 Task: Add the task  Create a new online platform for online therapy sessions to the section Epic Expedition in the project ArcticTech and add a Due Date to the respective task as 2024/02/05
Action: Mouse moved to (619, 423)
Screenshot: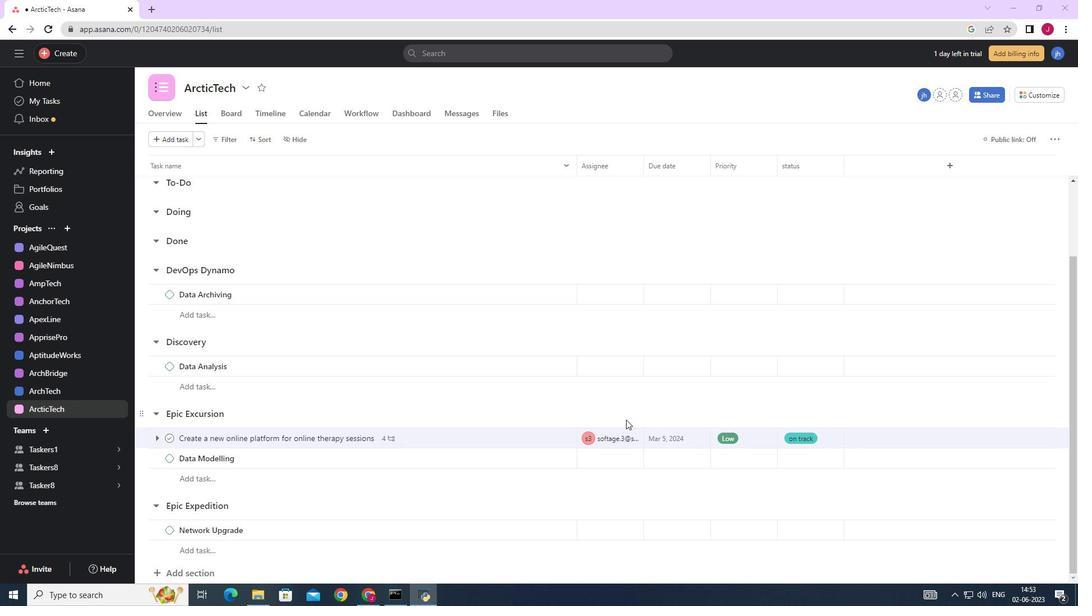 
Action: Mouse scrolled (619, 422) with delta (0, 0)
Screenshot: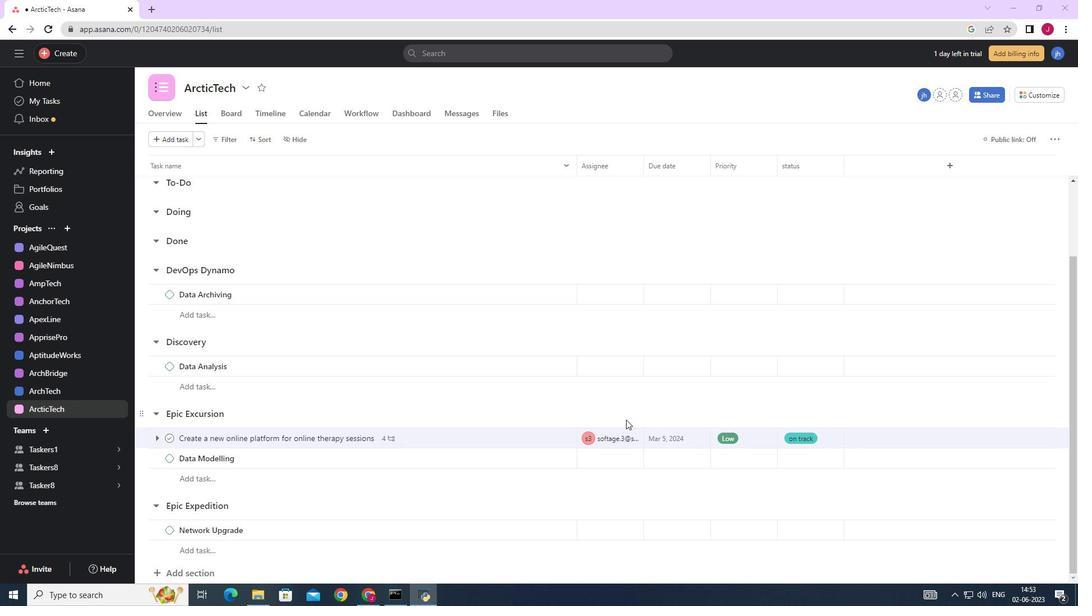 
Action: Mouse moved to (618, 423)
Screenshot: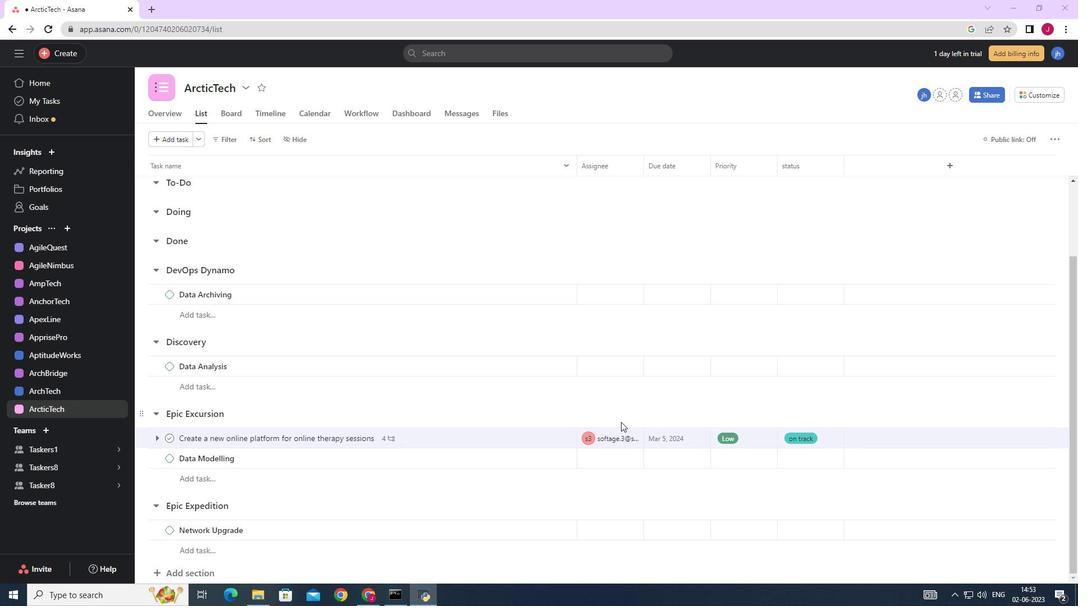 
Action: Mouse scrolled (618, 422) with delta (0, 0)
Screenshot: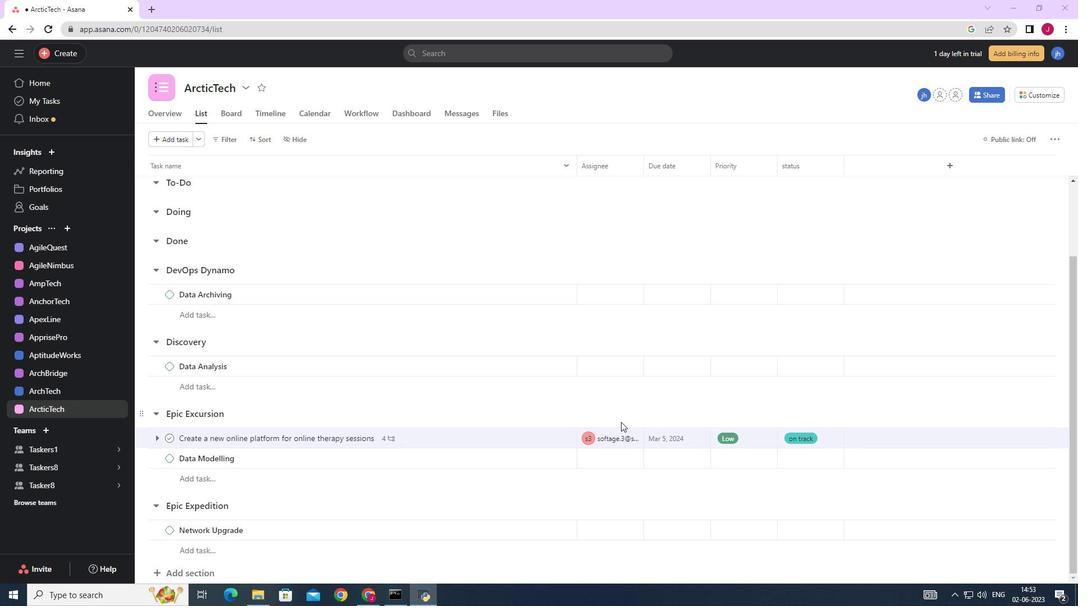 
Action: Mouse scrolled (618, 422) with delta (0, 0)
Screenshot: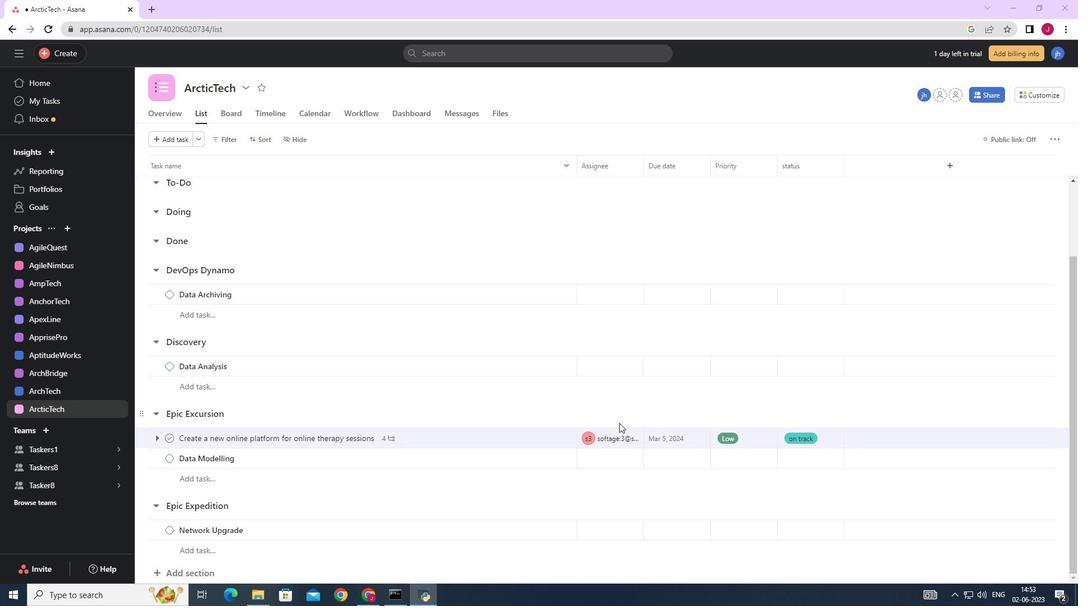 
Action: Mouse scrolled (618, 422) with delta (0, 0)
Screenshot: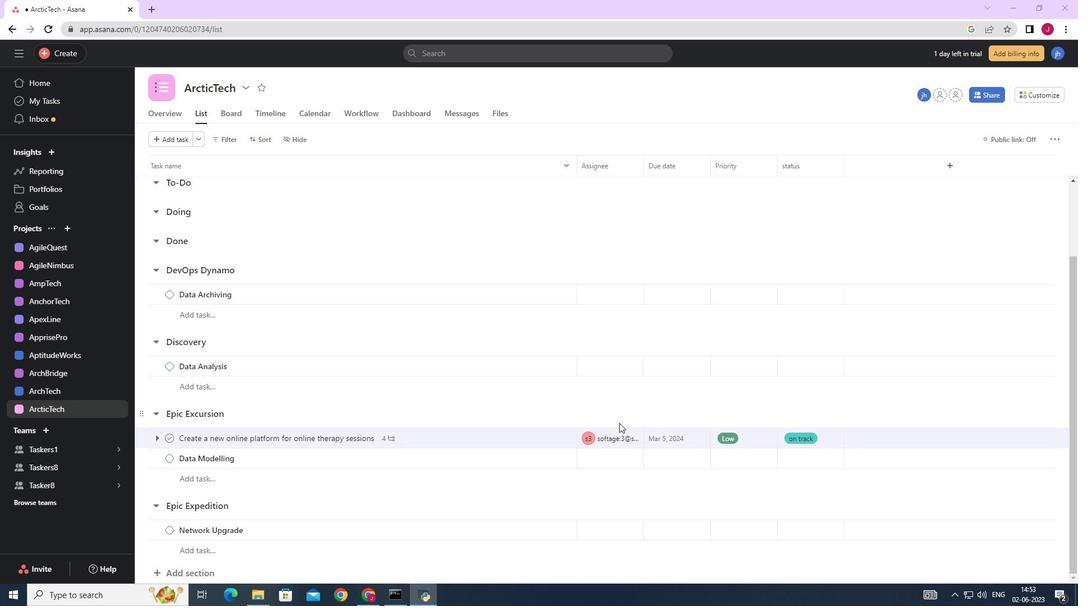 
Action: Mouse moved to (545, 440)
Screenshot: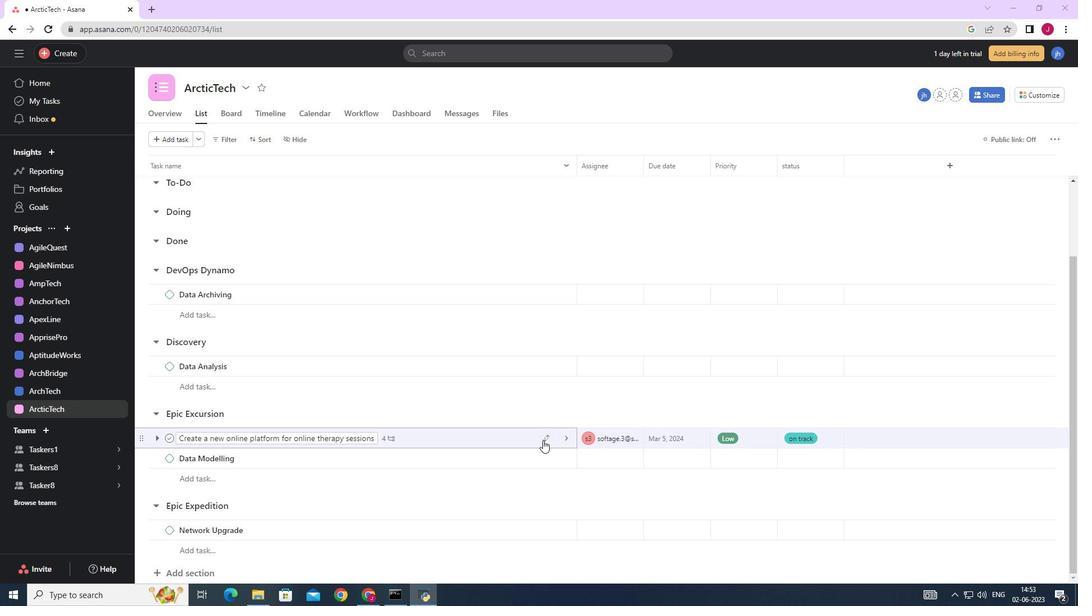 
Action: Mouse pressed left at (545, 440)
Screenshot: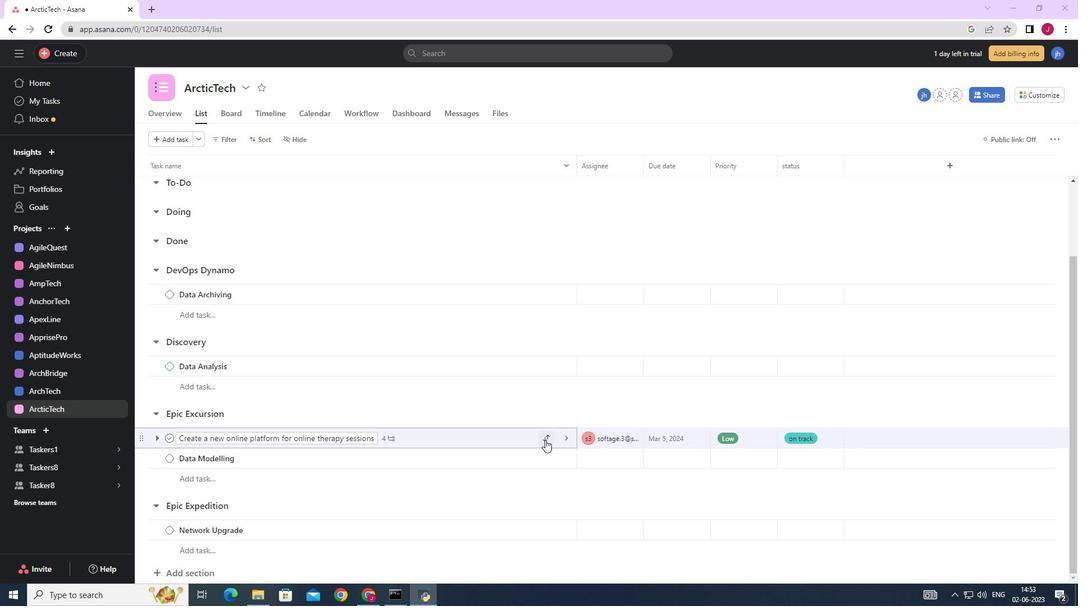 
Action: Mouse moved to (492, 413)
Screenshot: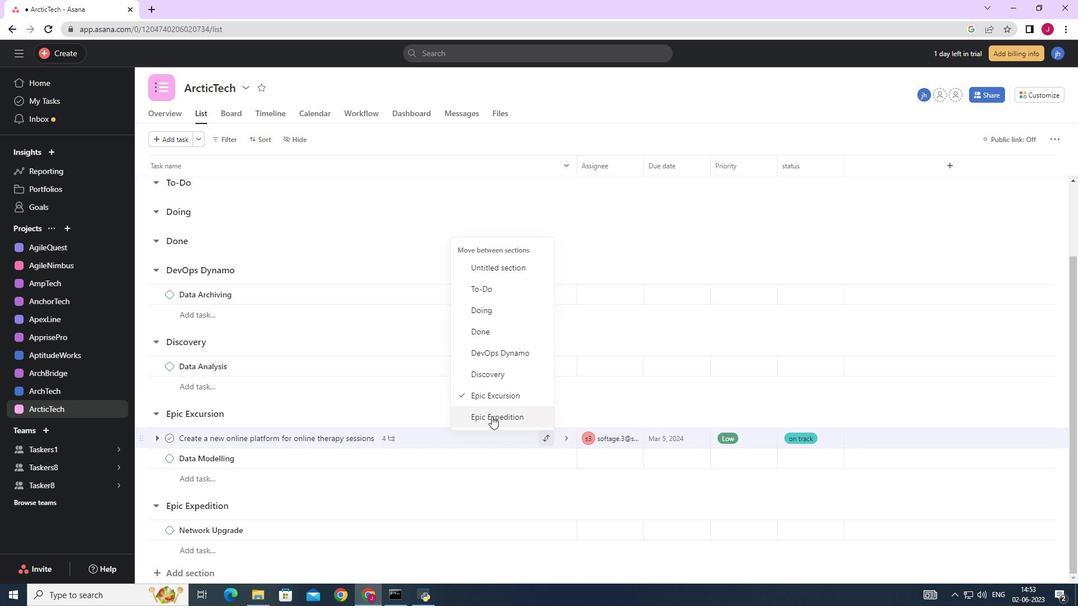 
Action: Mouse pressed left at (492, 413)
Screenshot: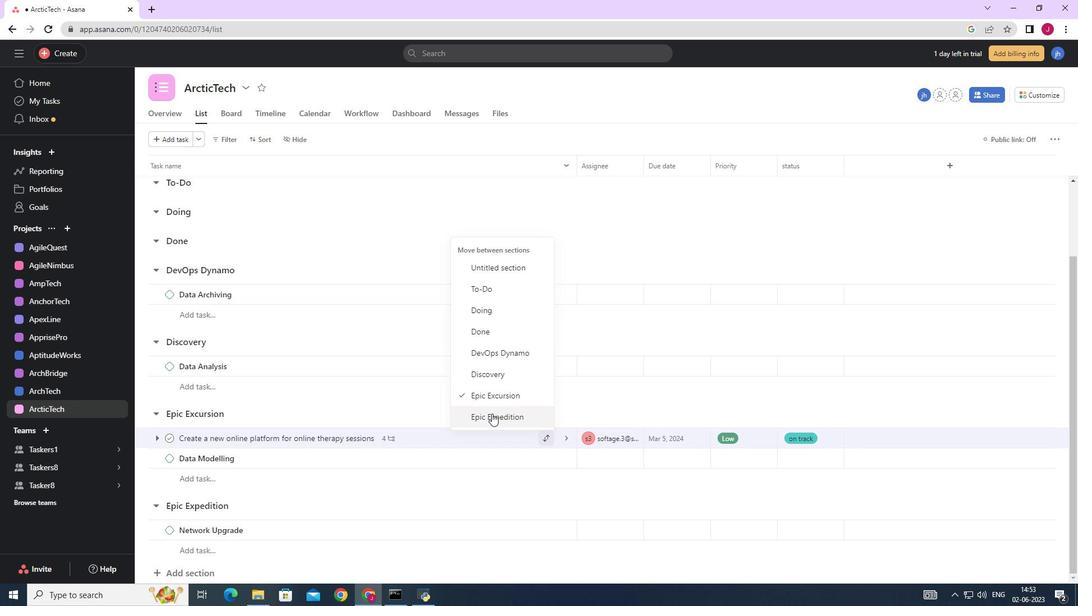 
Action: Mouse moved to (706, 509)
Screenshot: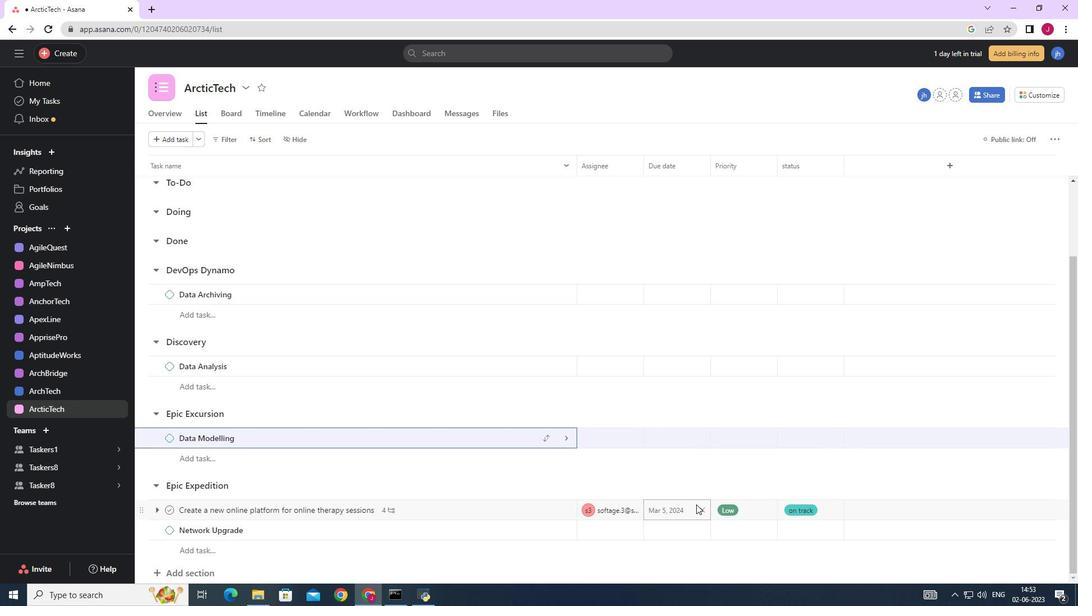 
Action: Mouse pressed left at (706, 509)
Screenshot: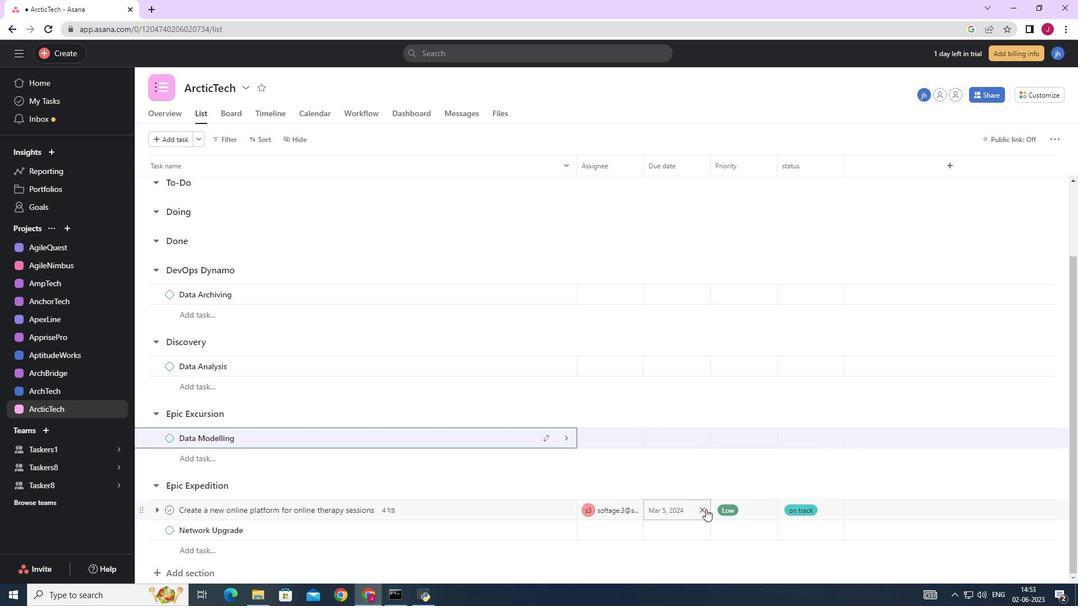 
Action: Mouse moved to (676, 507)
Screenshot: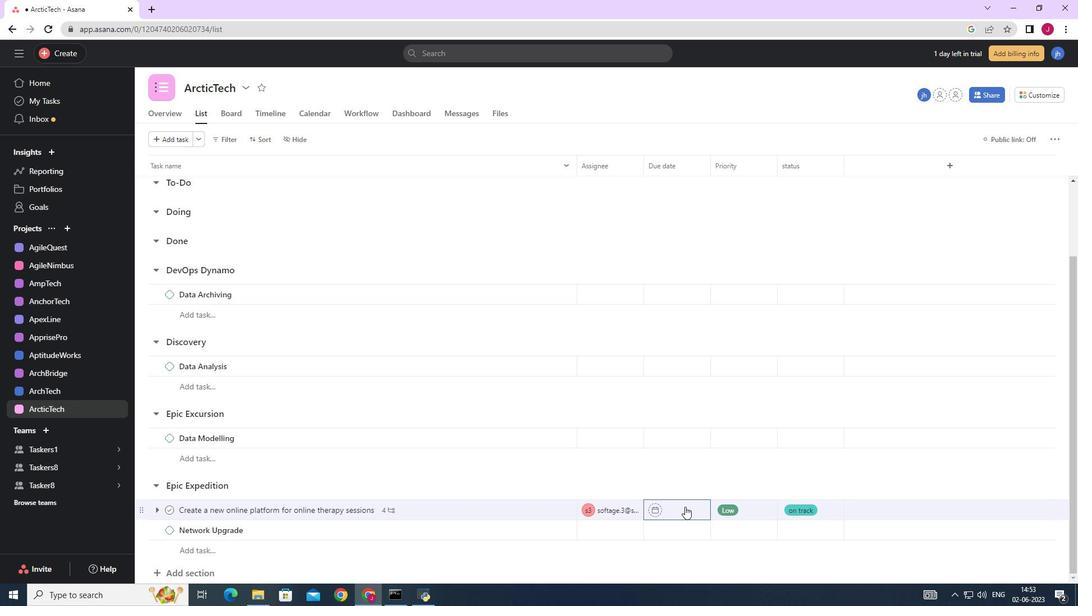 
Action: Mouse pressed left at (676, 507)
Screenshot: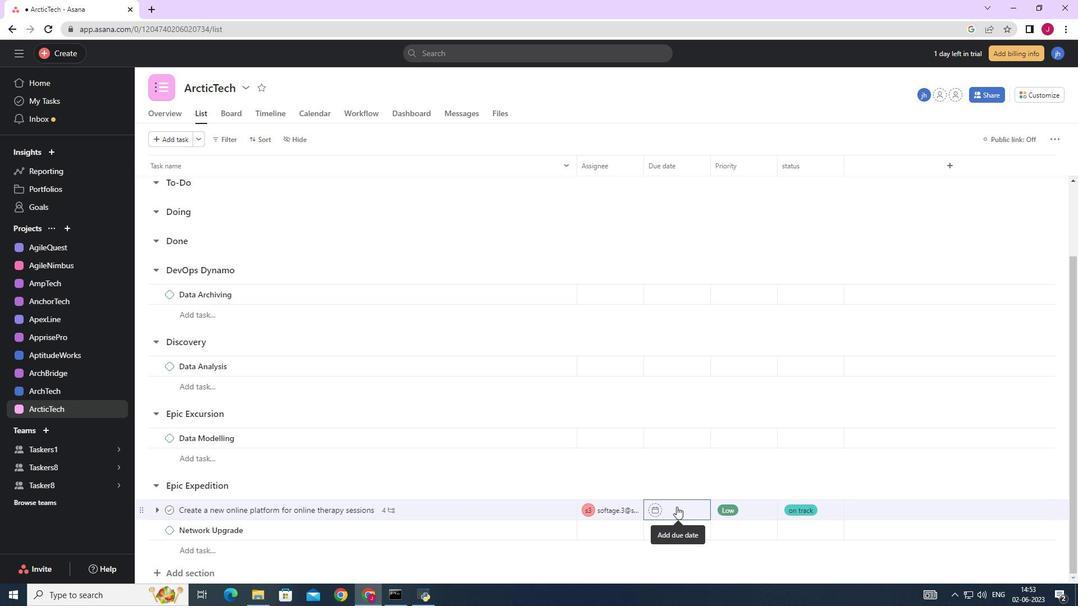 
Action: Mouse moved to (789, 331)
Screenshot: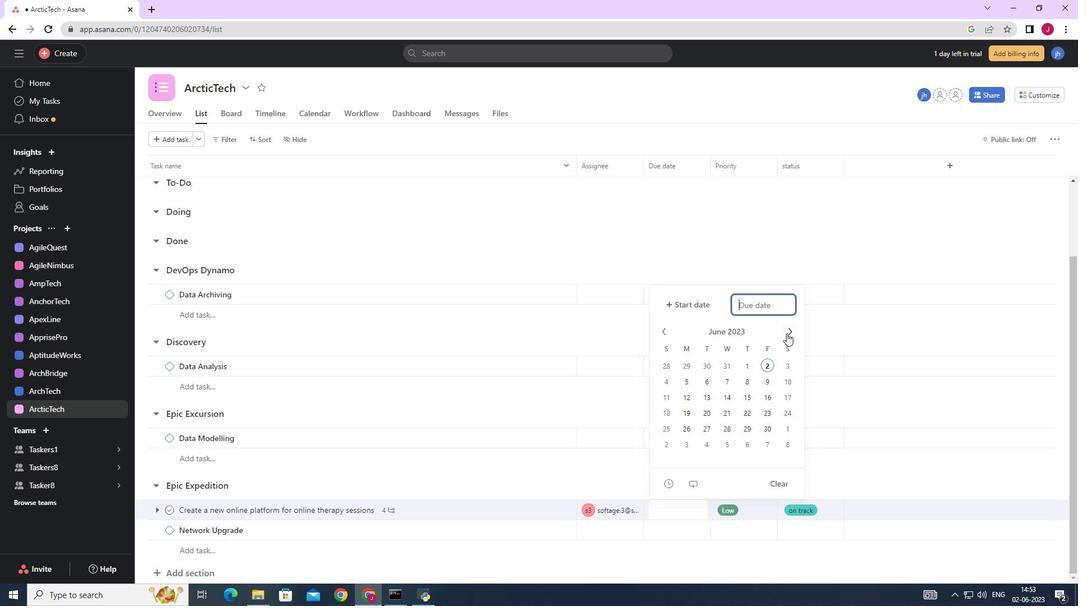 
Action: Mouse pressed left at (789, 331)
Screenshot: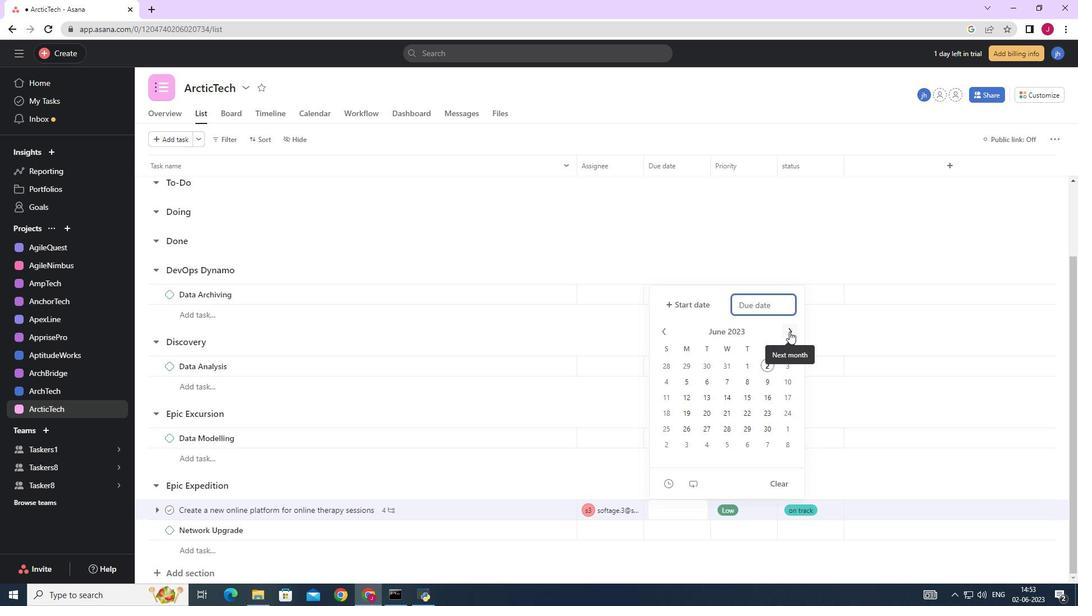 
Action: Mouse pressed left at (789, 331)
Screenshot: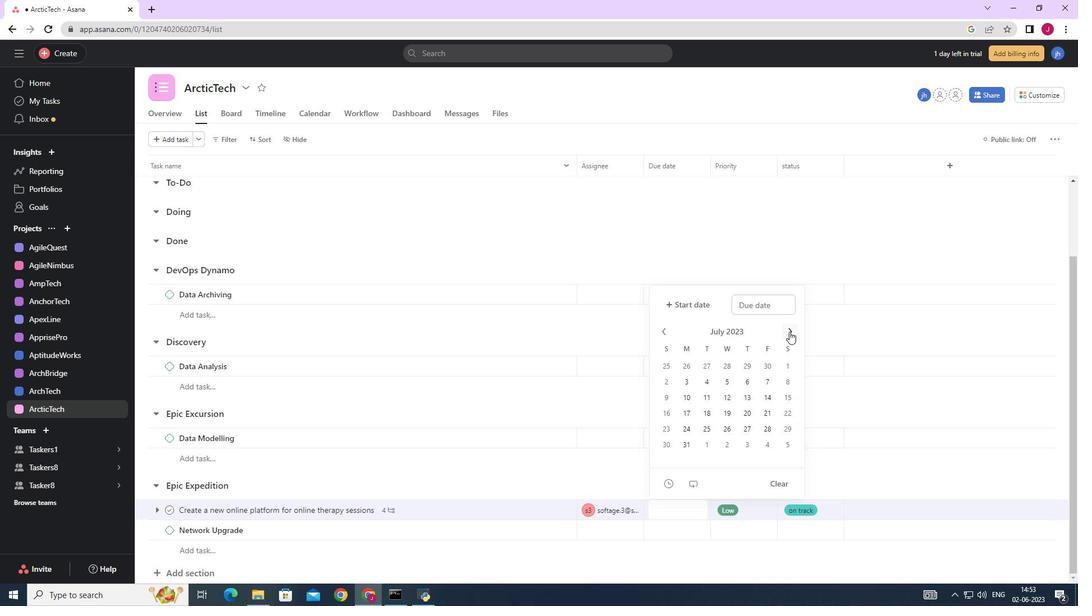 
Action: Mouse pressed left at (789, 331)
Screenshot: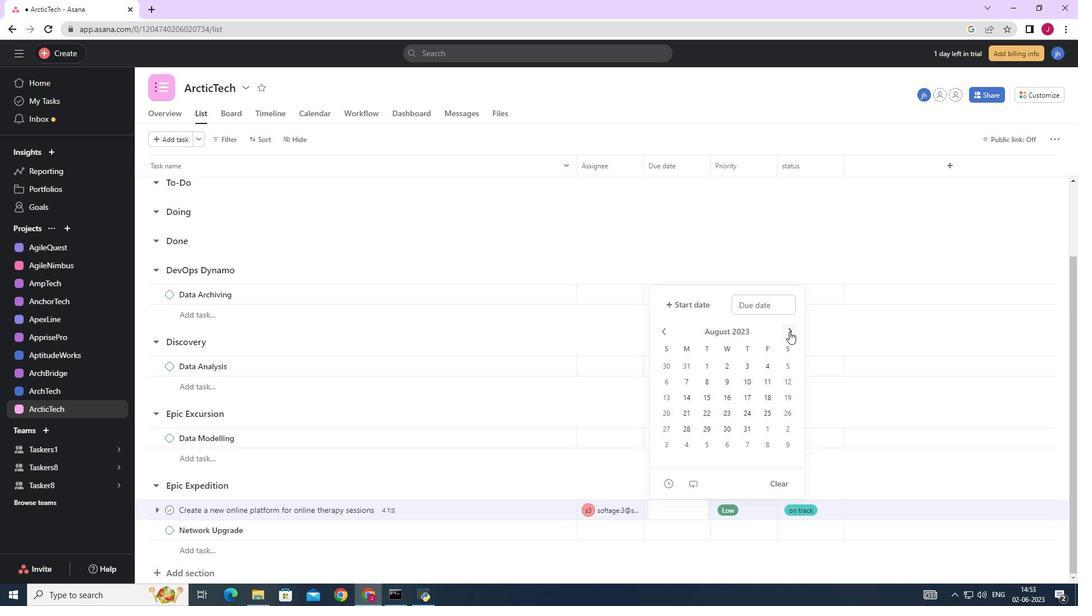 
Action: Mouse pressed left at (789, 331)
Screenshot: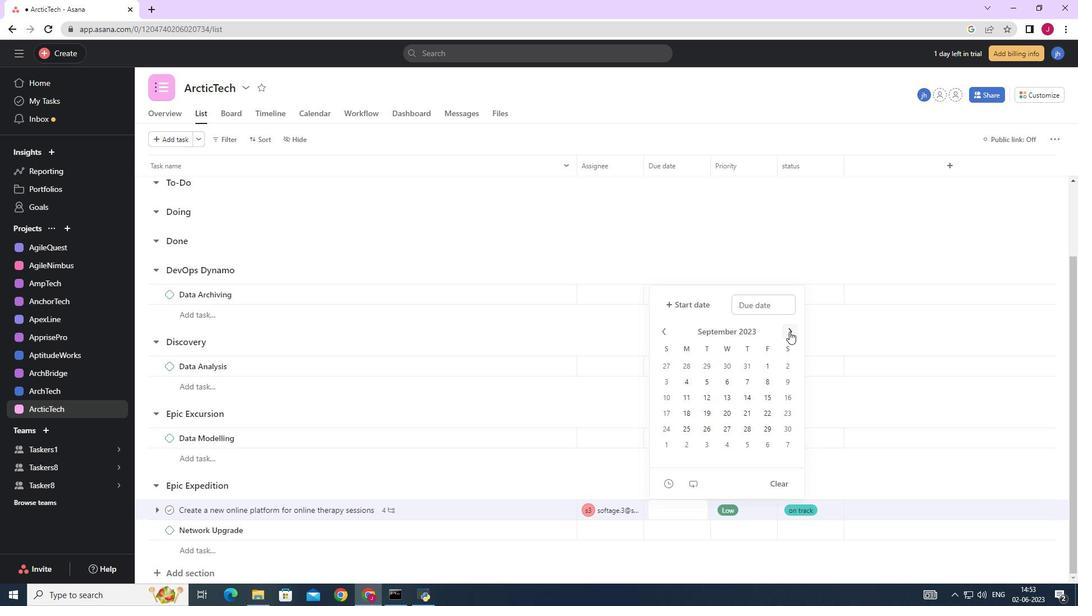 
Action: Mouse pressed left at (789, 331)
Screenshot: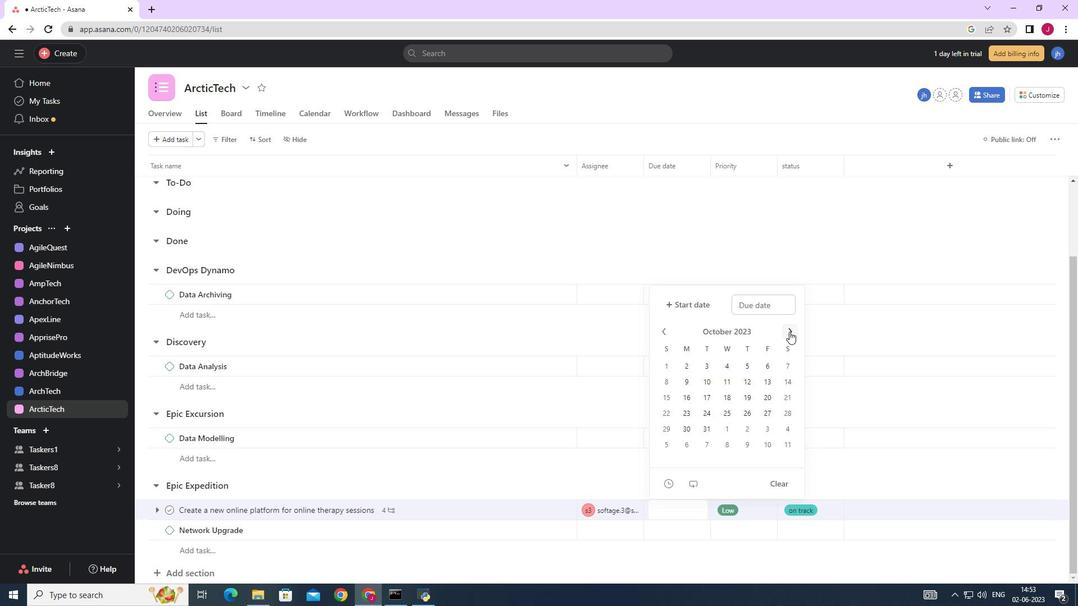 
Action: Mouse pressed left at (789, 331)
Screenshot: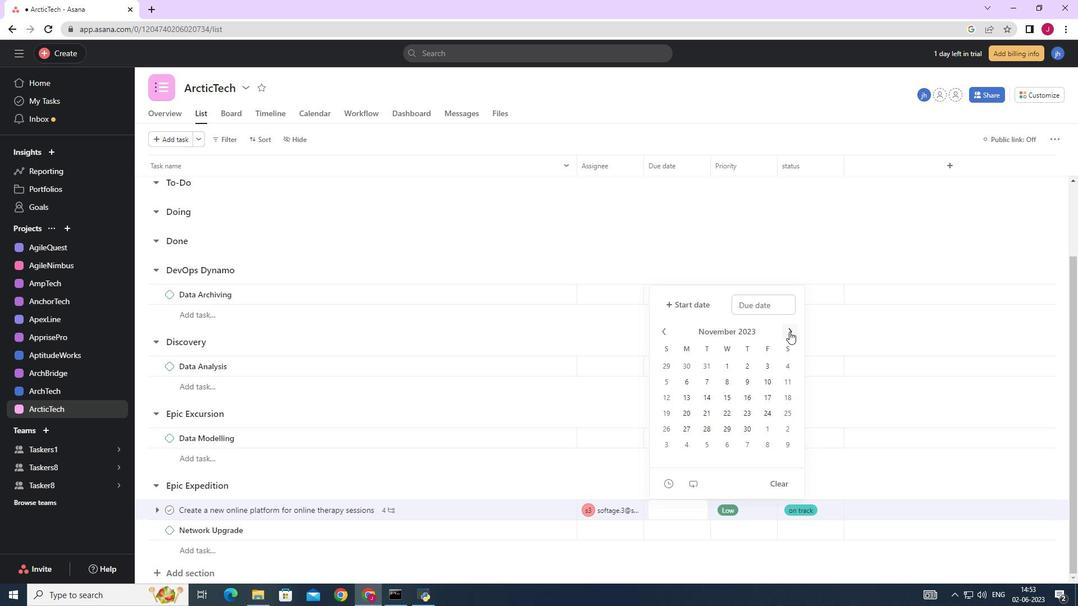 
Action: Mouse pressed left at (789, 331)
Screenshot: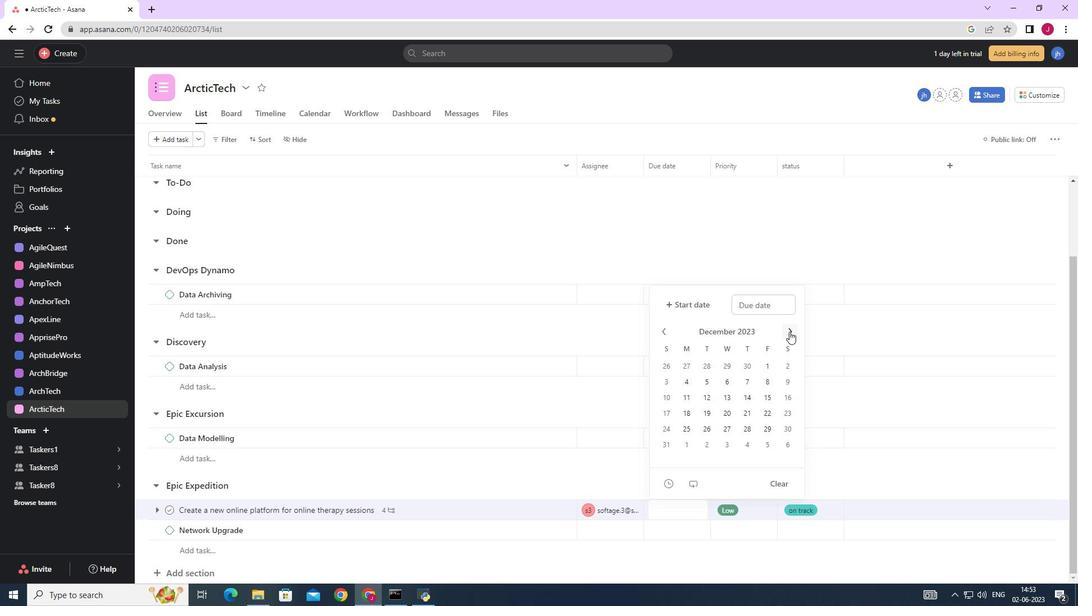 
Action: Mouse pressed left at (789, 331)
Screenshot: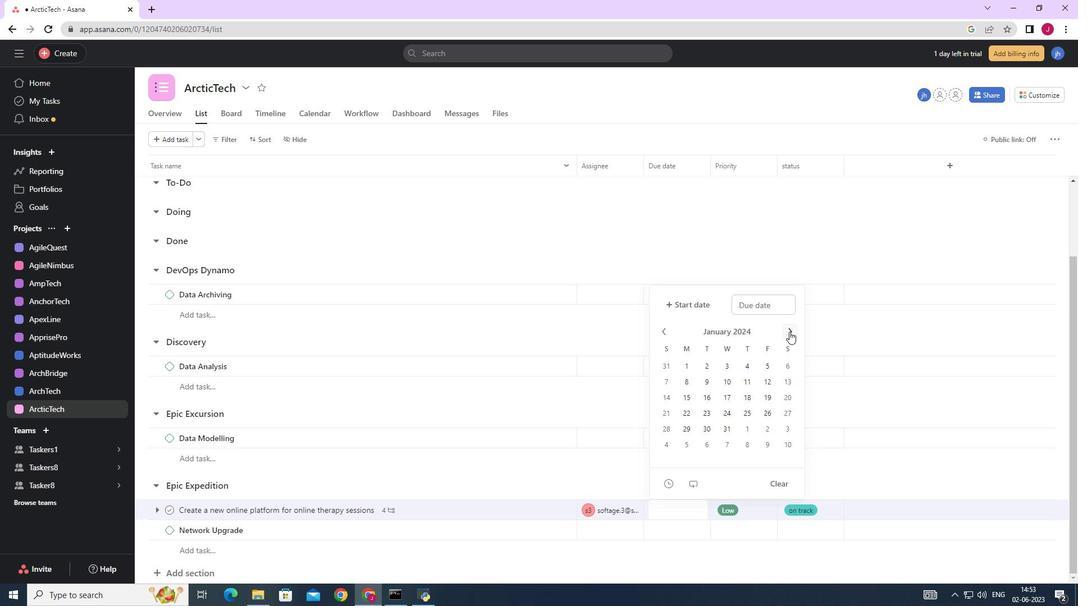 
Action: Mouse moved to (692, 381)
Screenshot: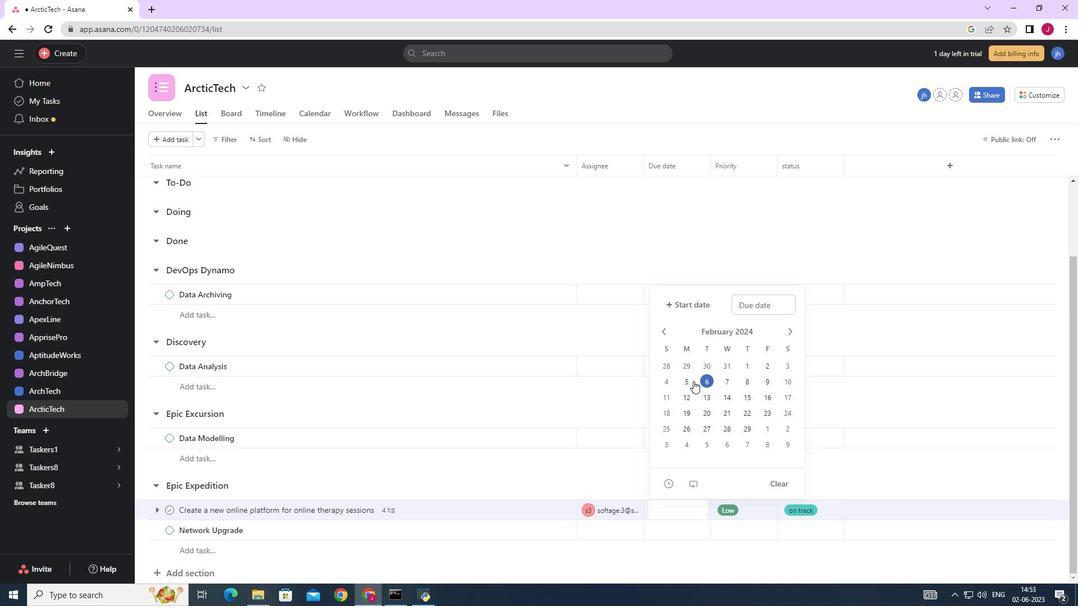 
Action: Mouse pressed left at (692, 381)
Screenshot: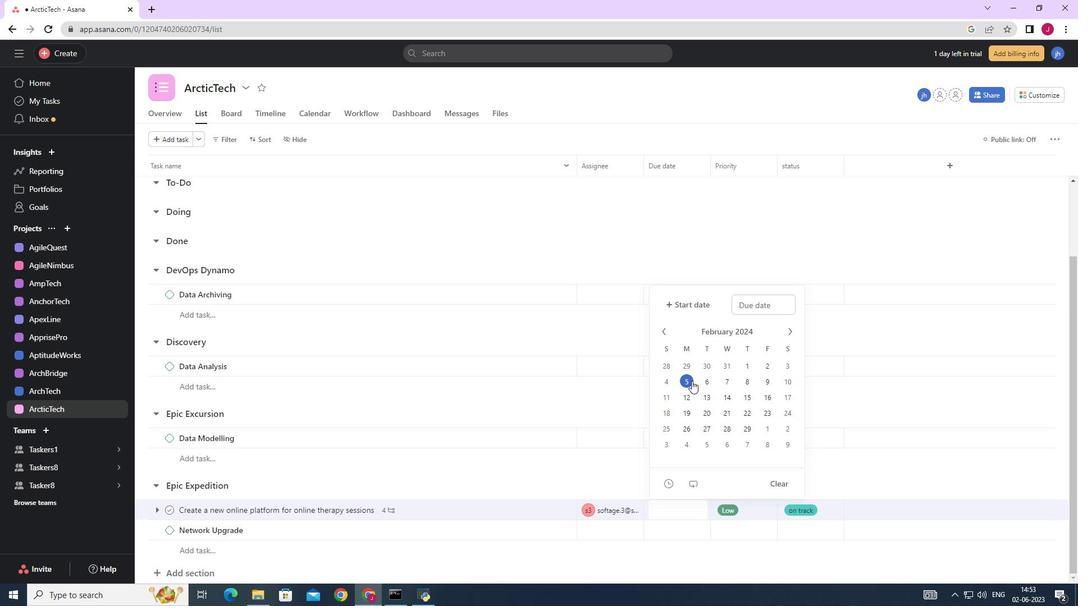 
Action: Mouse moved to (831, 251)
Screenshot: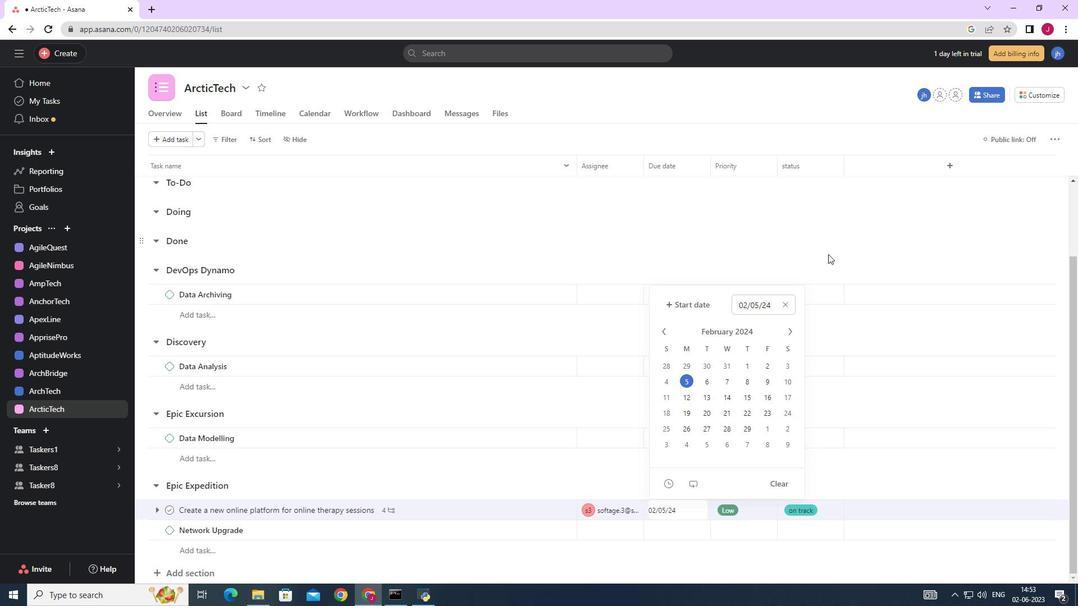 
Action: Mouse pressed left at (831, 251)
Screenshot: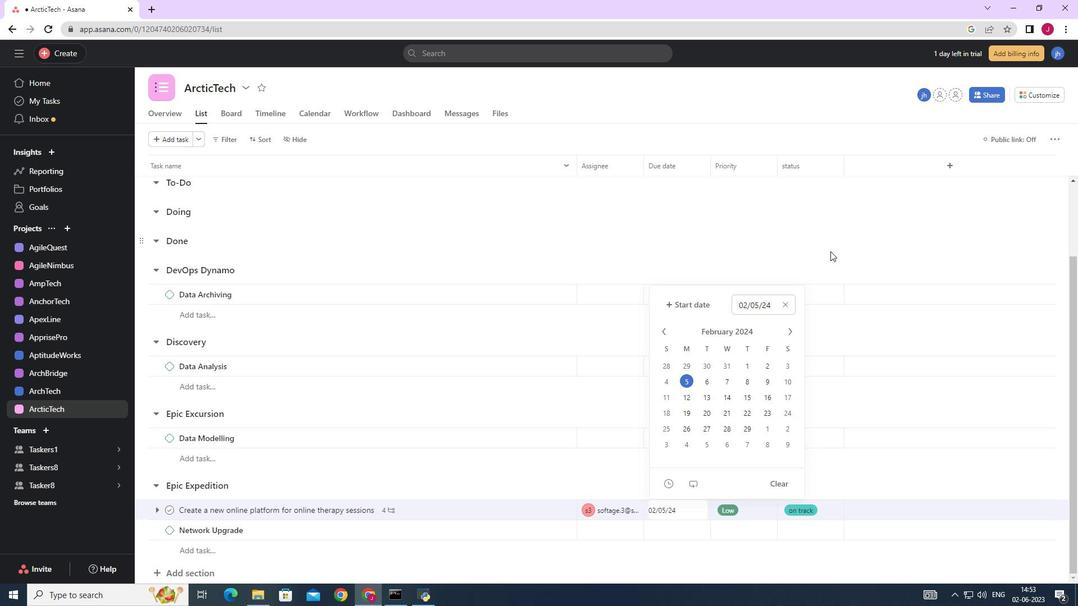 
